 Task: Add Lunchskins Paper Quart Bags to the cart.
Action: Mouse moved to (308, 159)
Screenshot: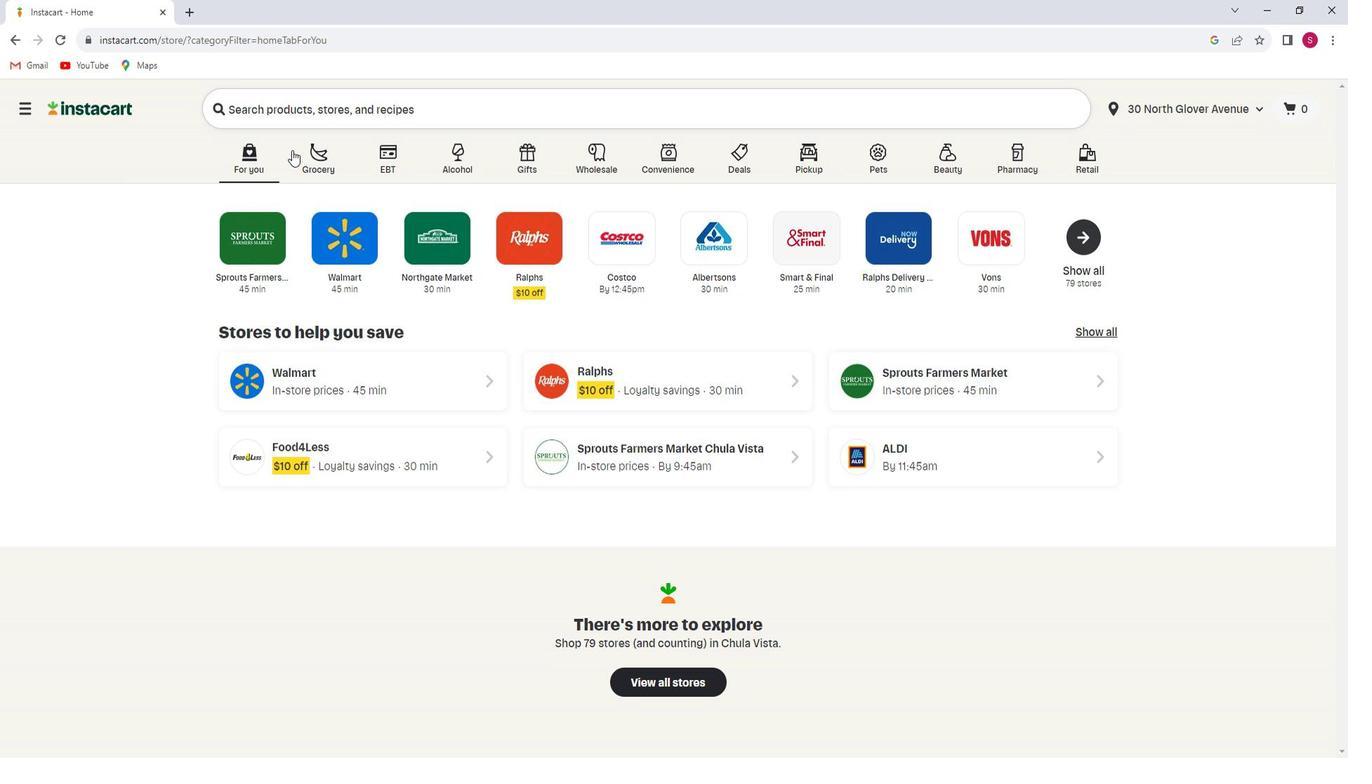 
Action: Mouse pressed left at (308, 159)
Screenshot: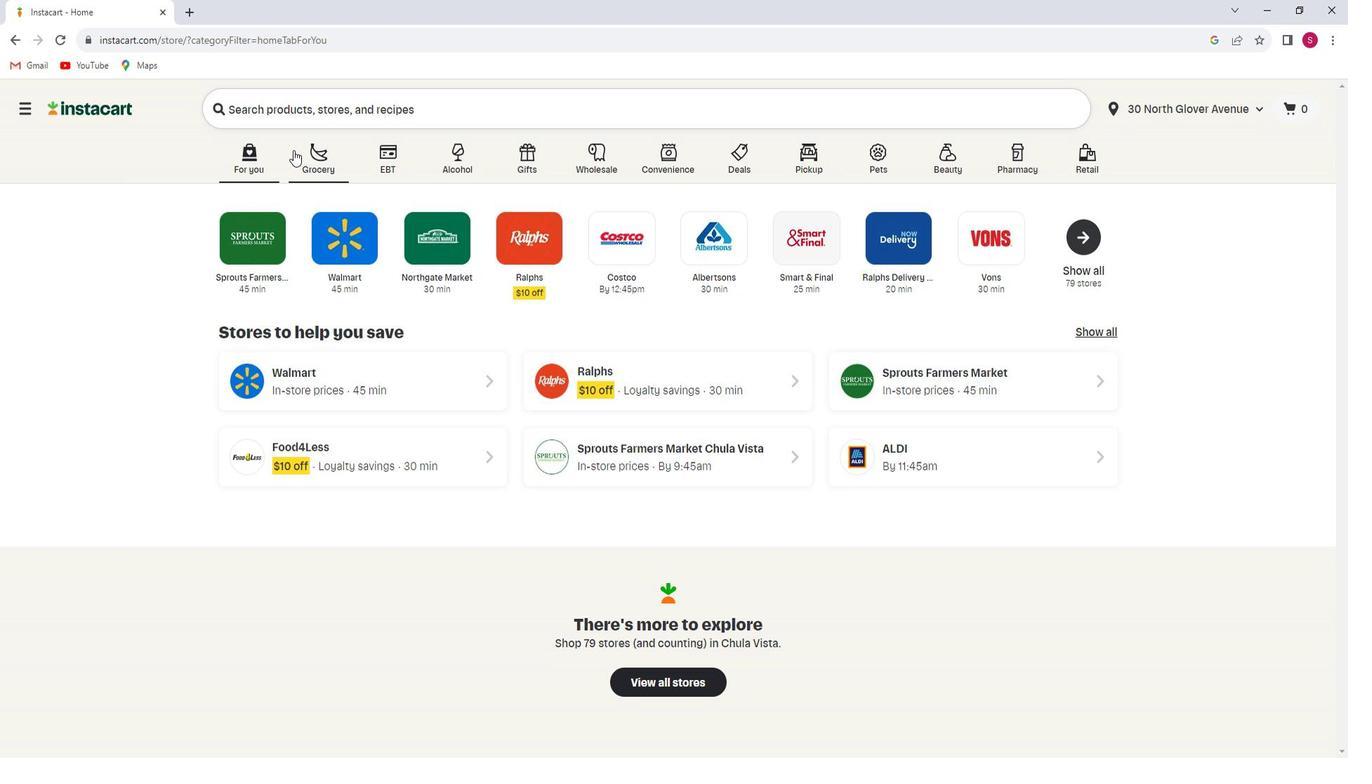 
Action: Mouse moved to (342, 428)
Screenshot: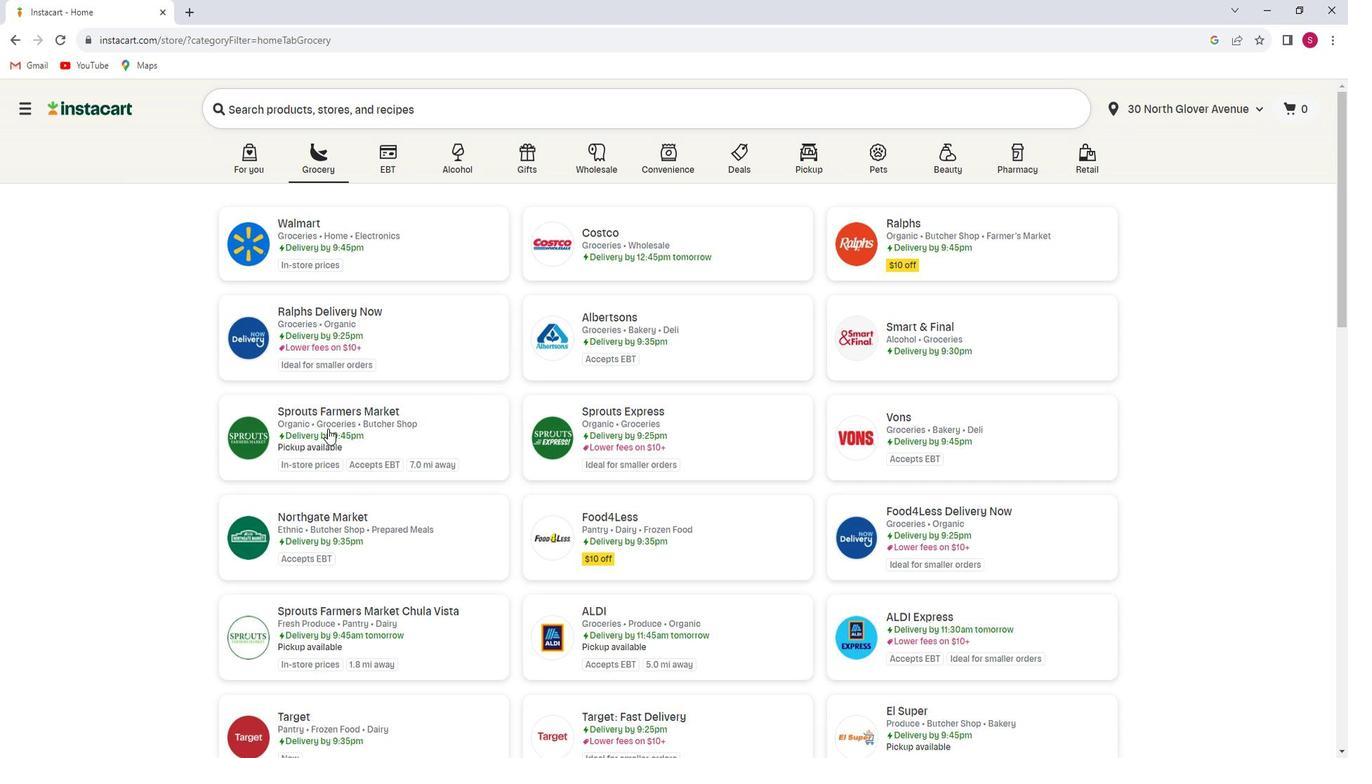 
Action: Mouse pressed left at (342, 428)
Screenshot: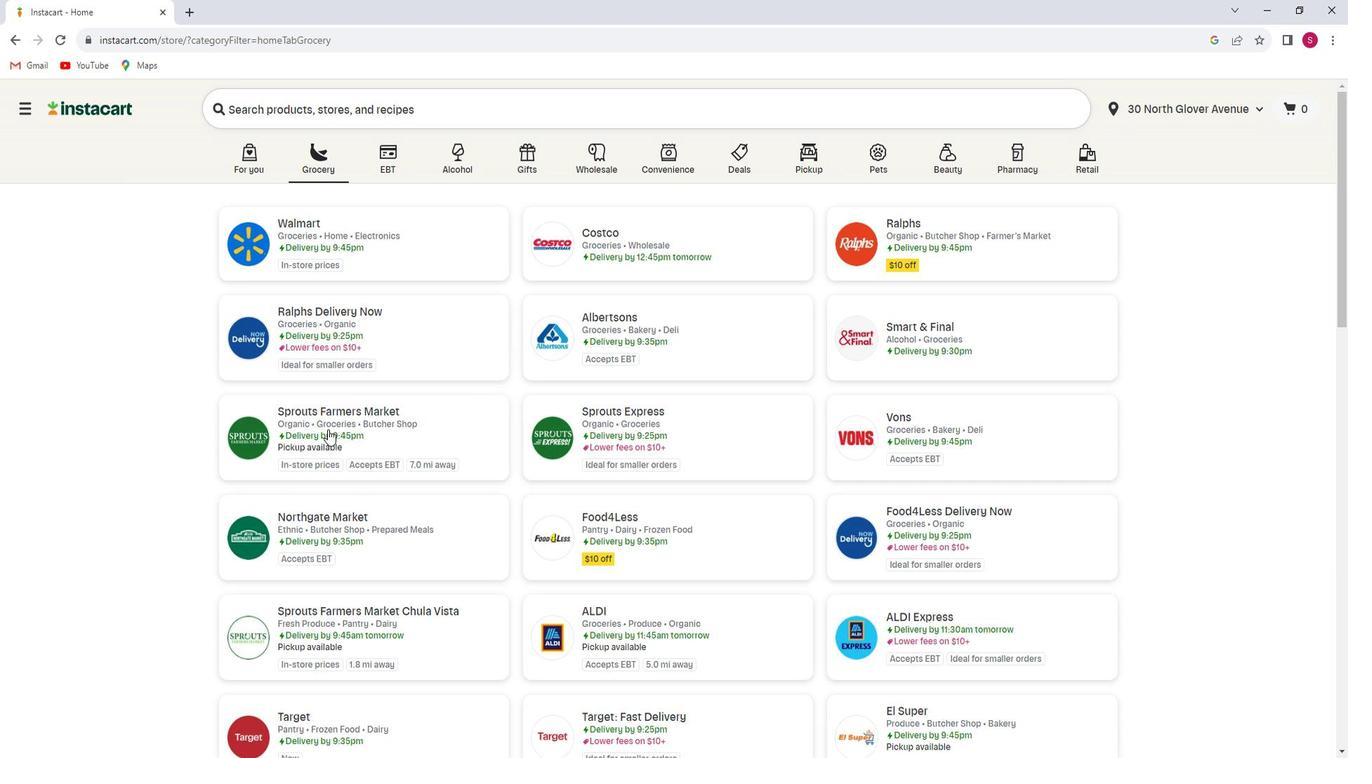 
Action: Mouse moved to (122, 560)
Screenshot: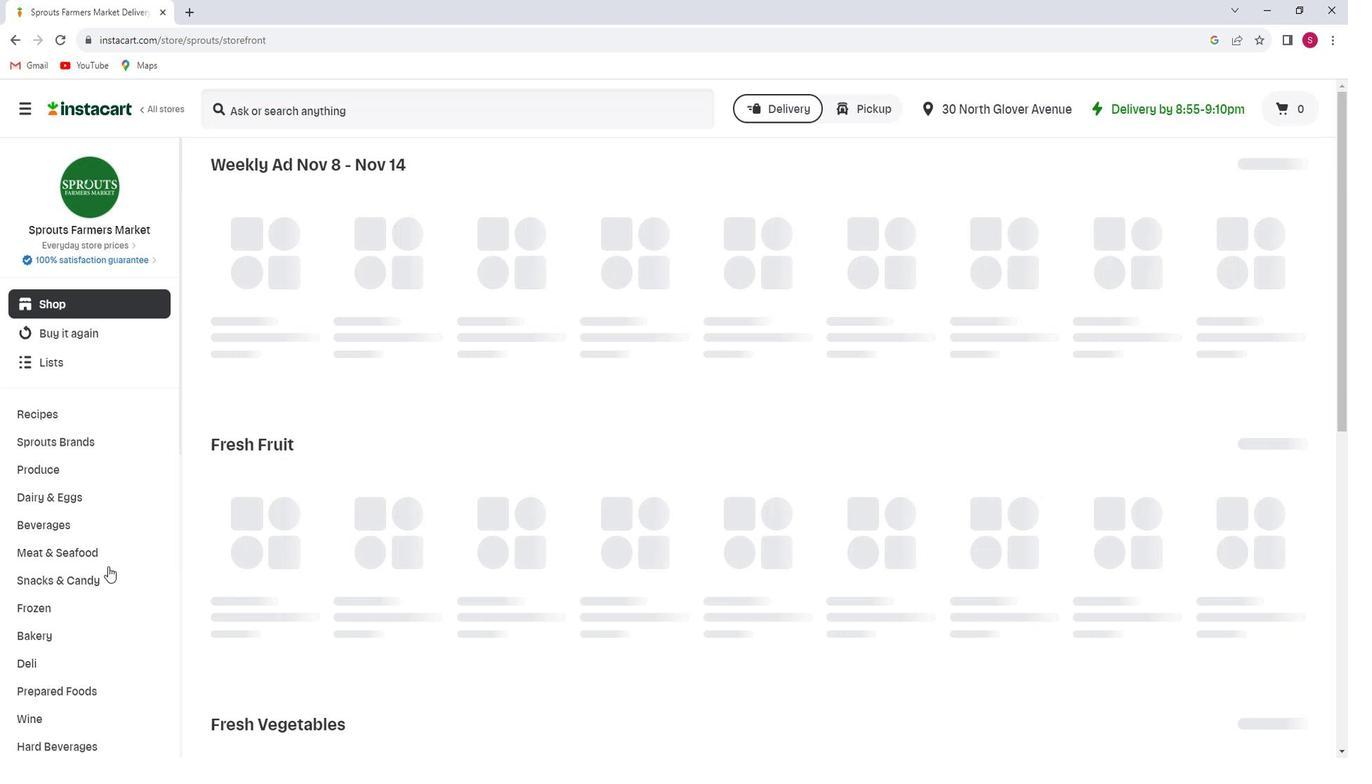 
Action: Mouse scrolled (122, 559) with delta (0, 0)
Screenshot: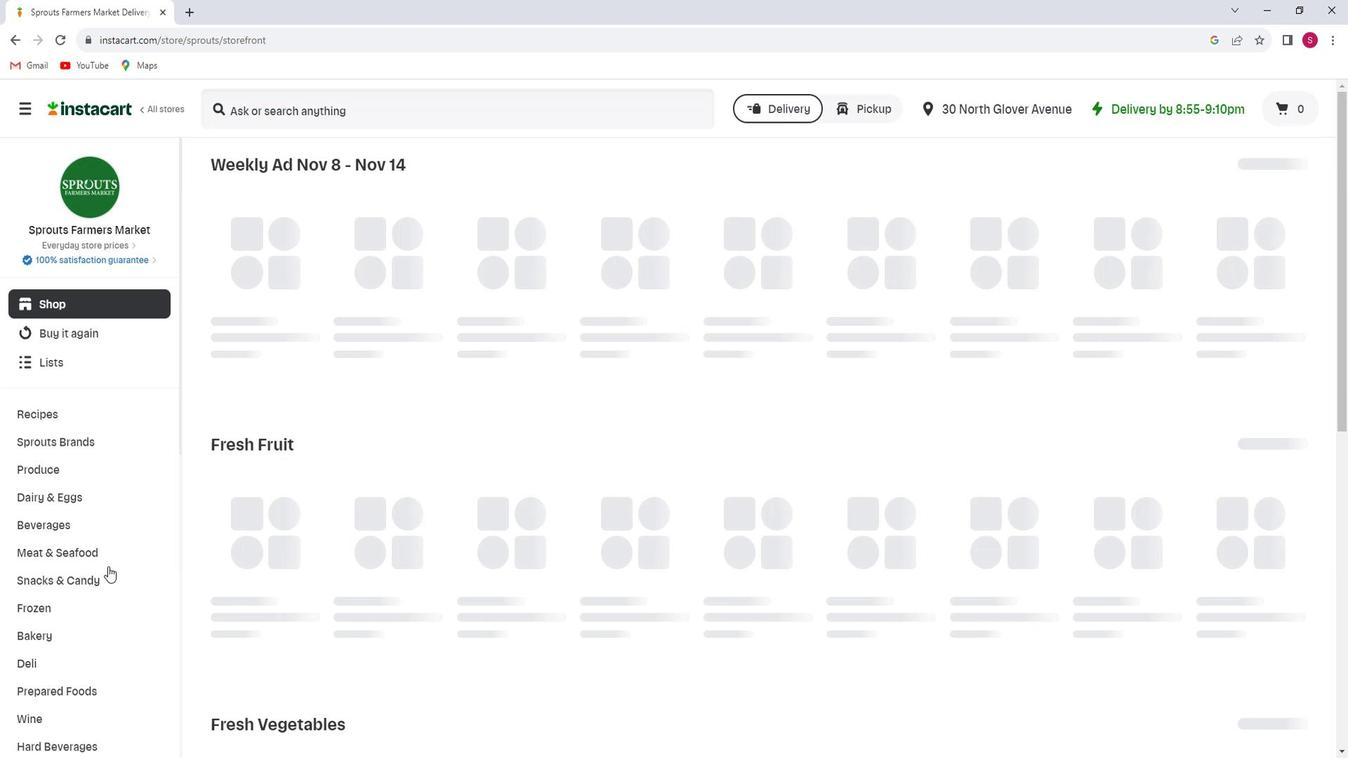 
Action: Mouse moved to (120, 560)
Screenshot: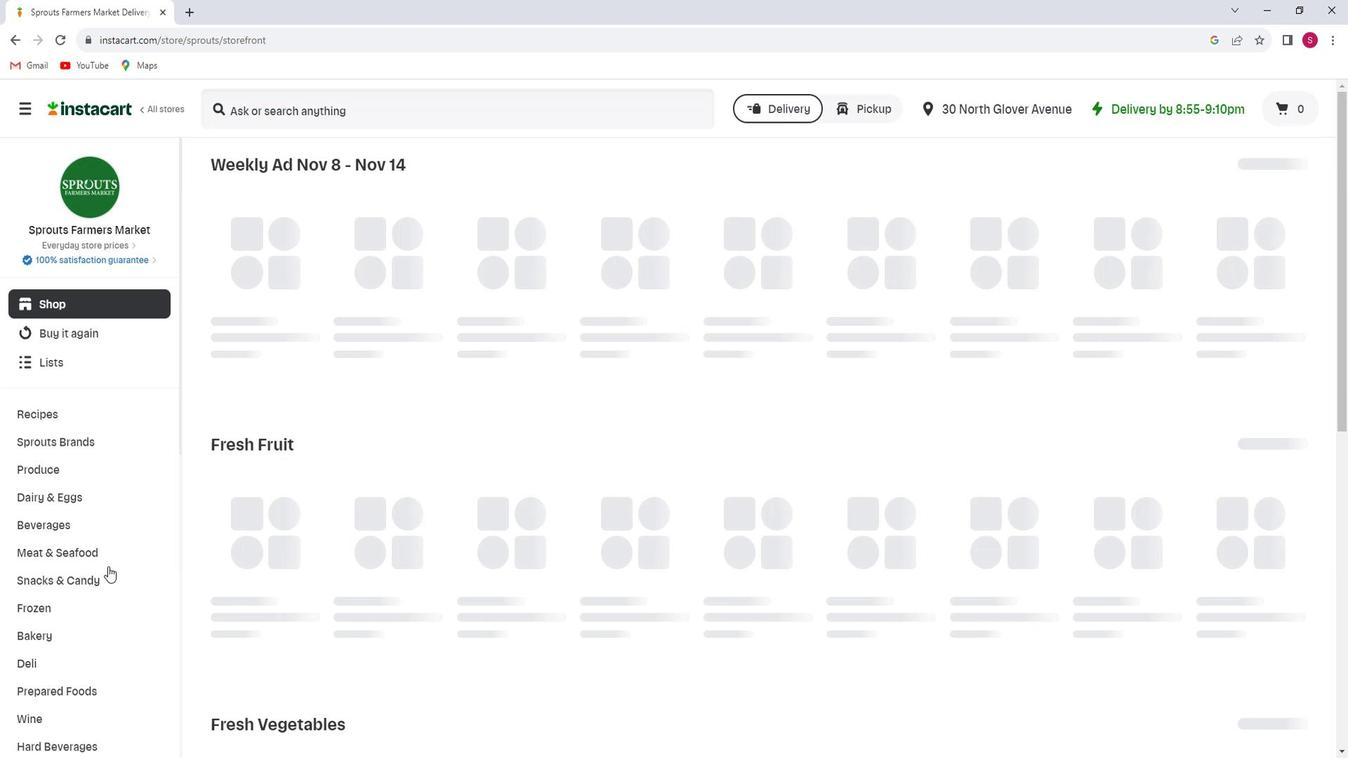 
Action: Mouse scrolled (120, 559) with delta (0, 0)
Screenshot: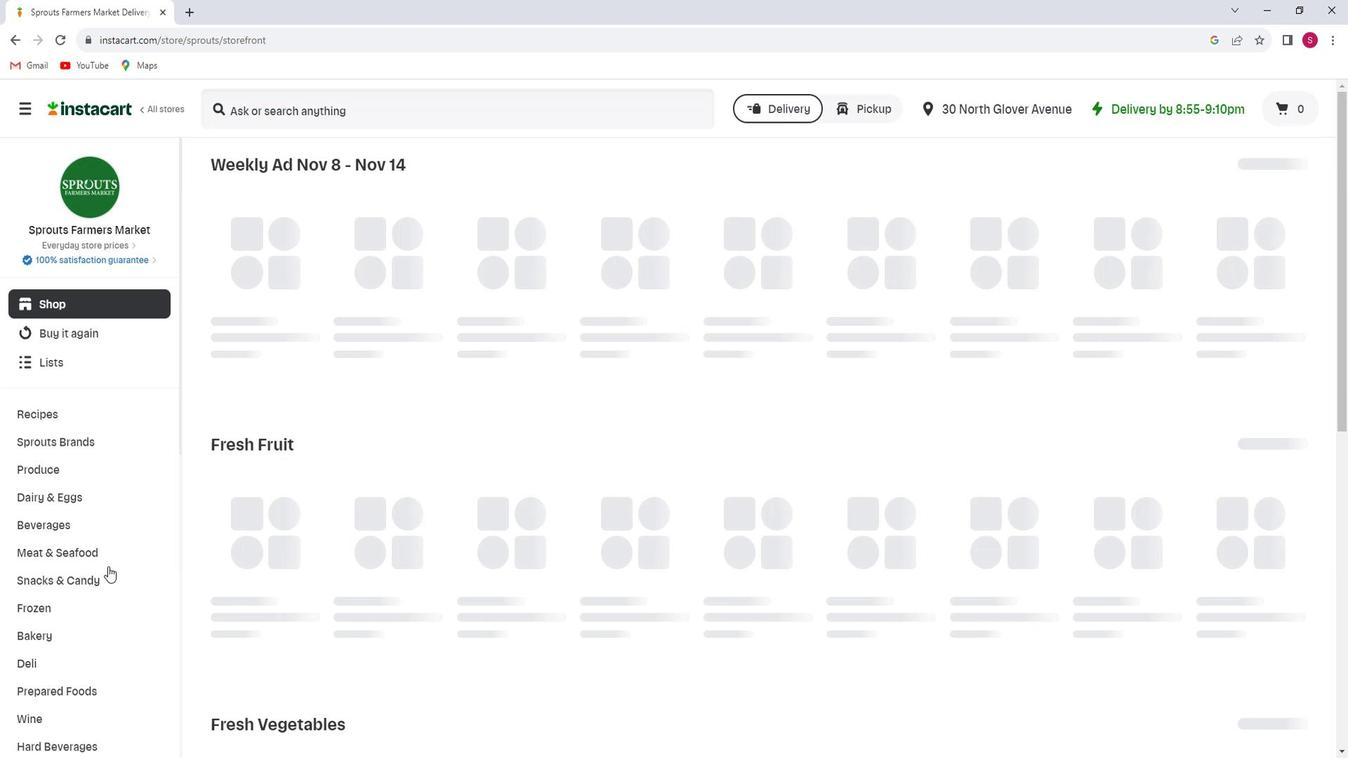 
Action: Mouse scrolled (120, 559) with delta (0, 0)
Screenshot: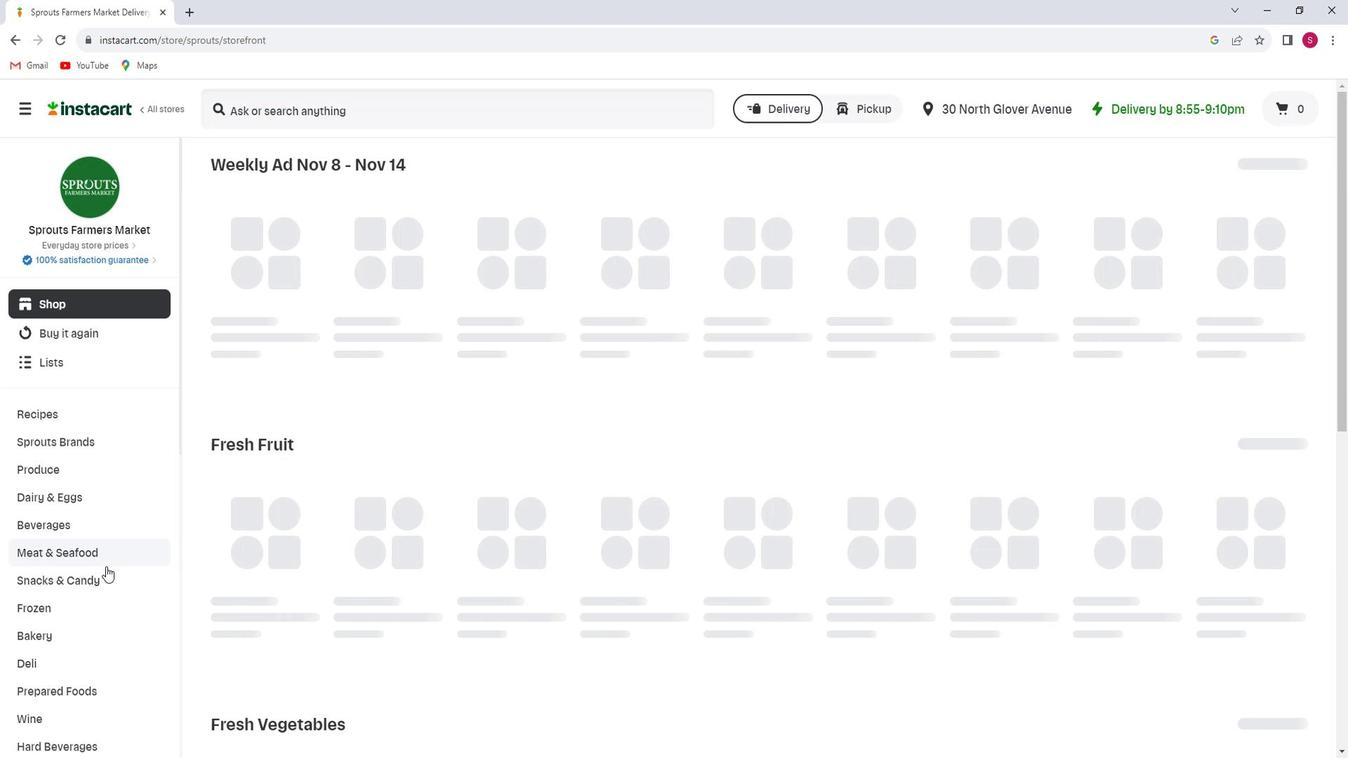 
Action: Mouse scrolled (120, 559) with delta (0, 0)
Screenshot: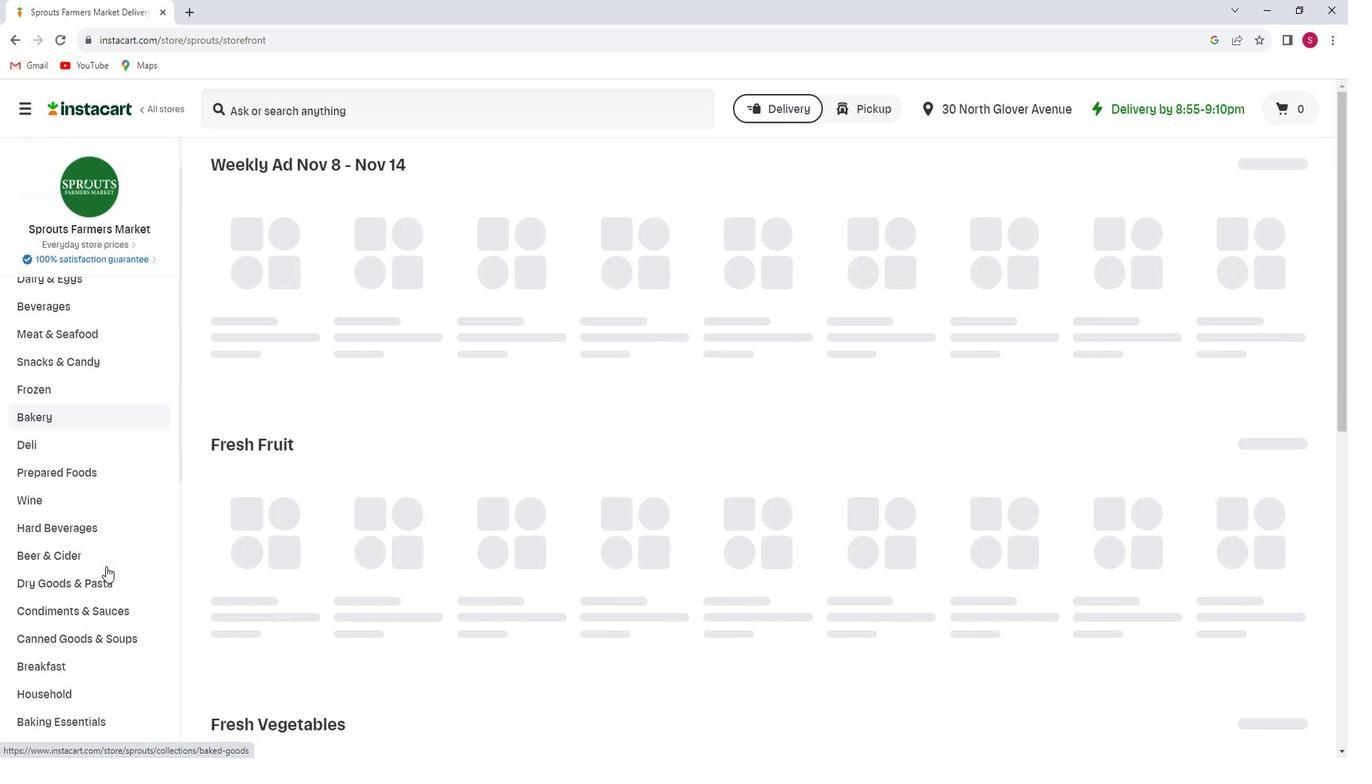 
Action: Mouse scrolled (120, 559) with delta (0, 0)
Screenshot: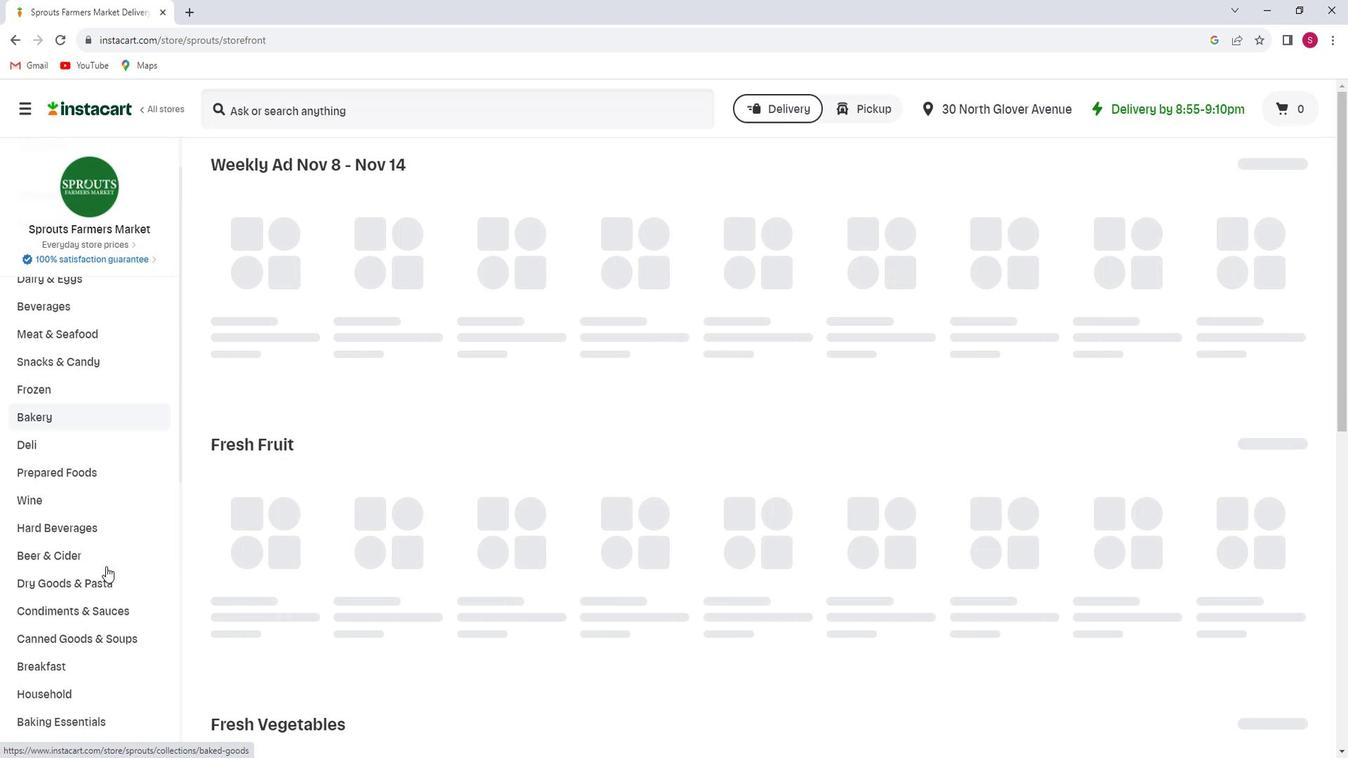 
Action: Mouse scrolled (120, 559) with delta (0, 0)
Screenshot: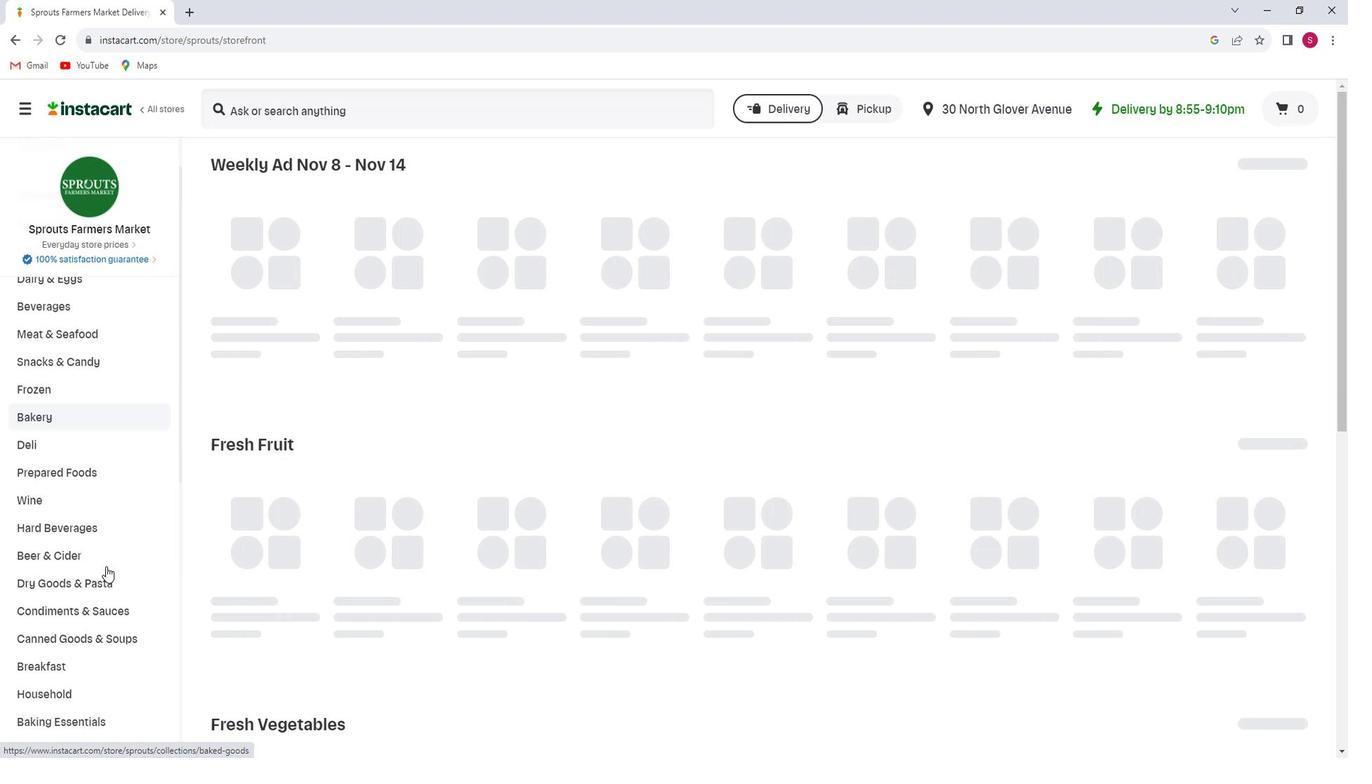 
Action: Mouse scrolled (120, 559) with delta (0, 0)
Screenshot: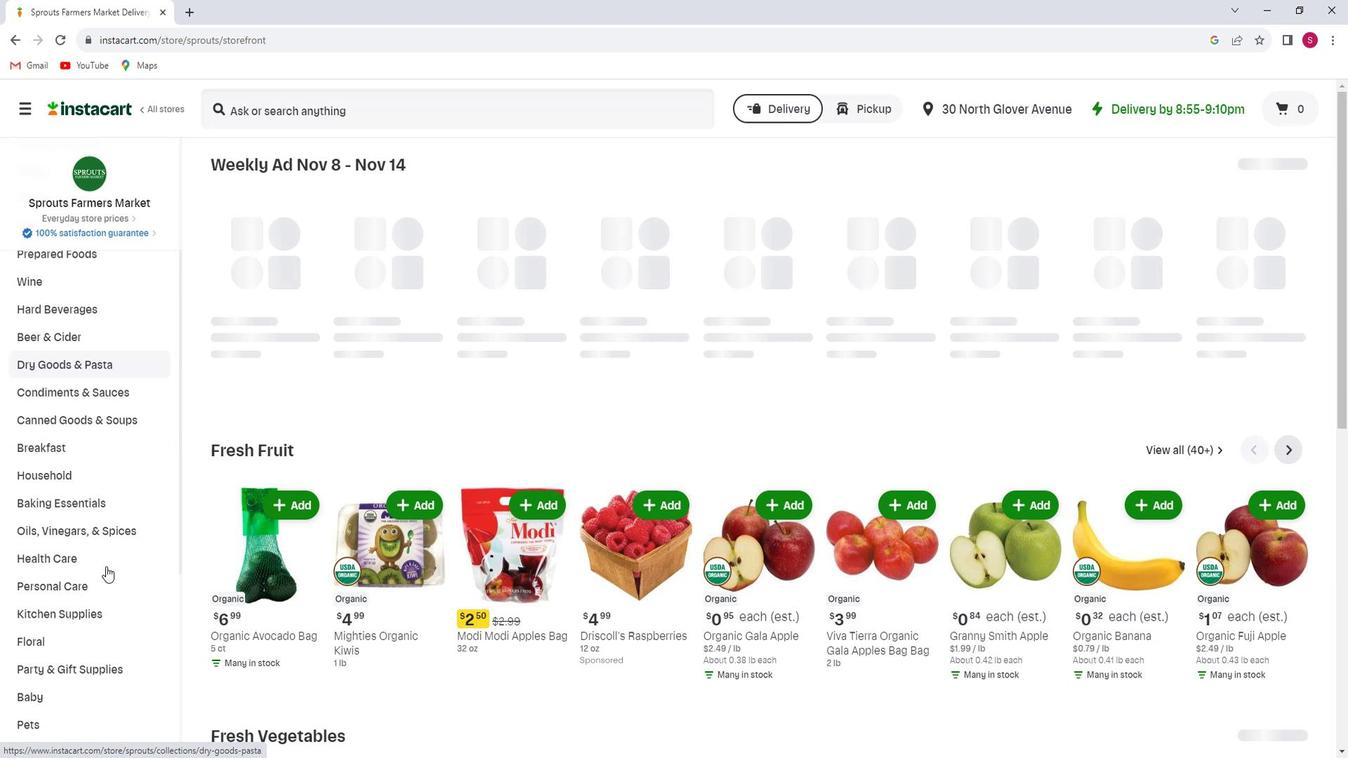 
Action: Mouse scrolled (120, 559) with delta (0, 0)
Screenshot: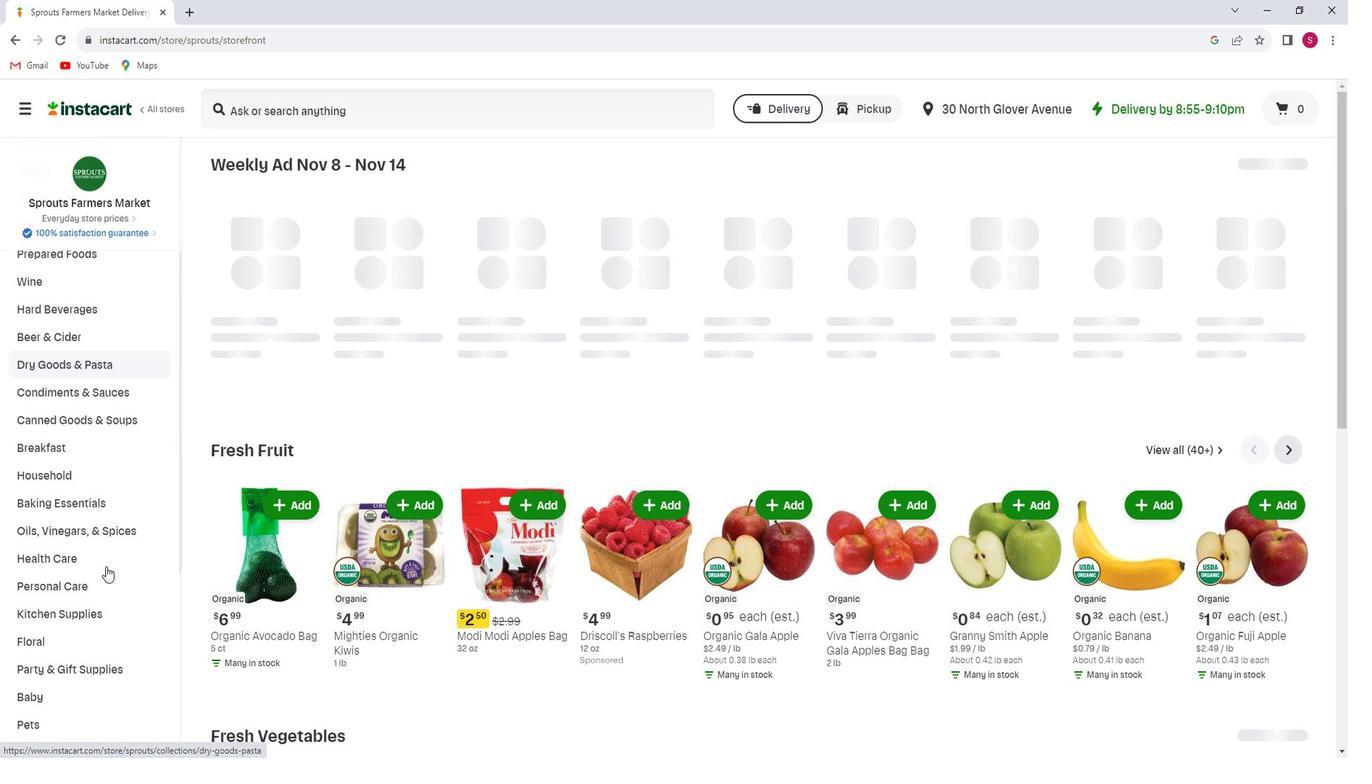 
Action: Mouse moved to (94, 460)
Screenshot: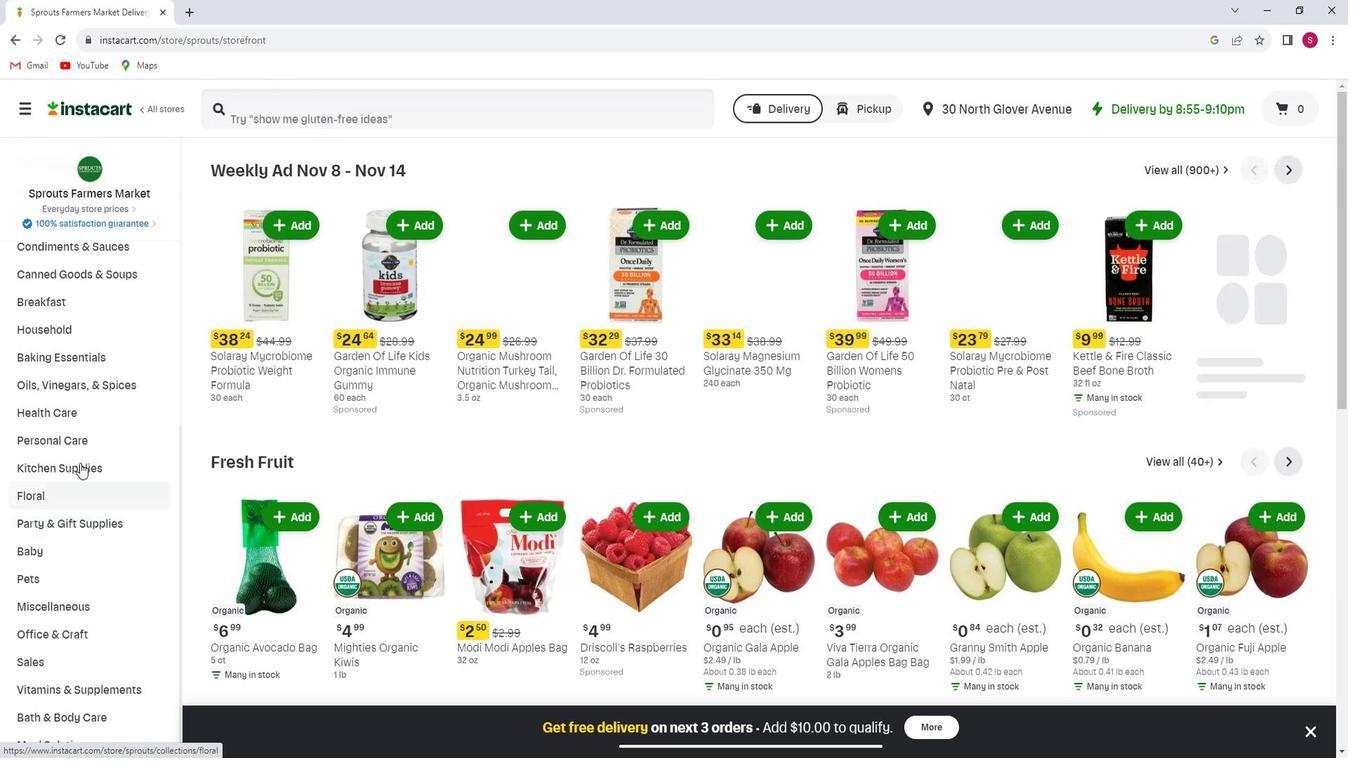 
Action: Mouse pressed left at (94, 460)
Screenshot: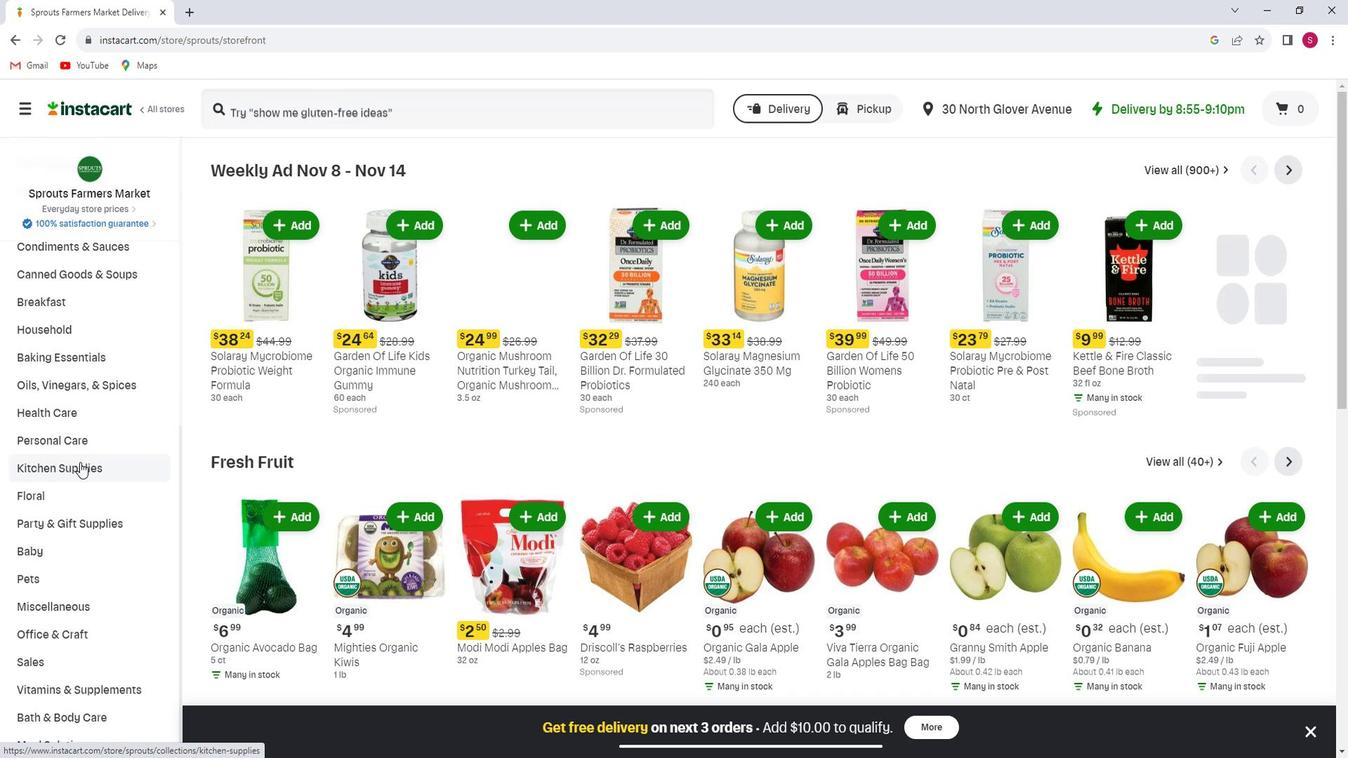 
Action: Mouse moved to (103, 499)
Screenshot: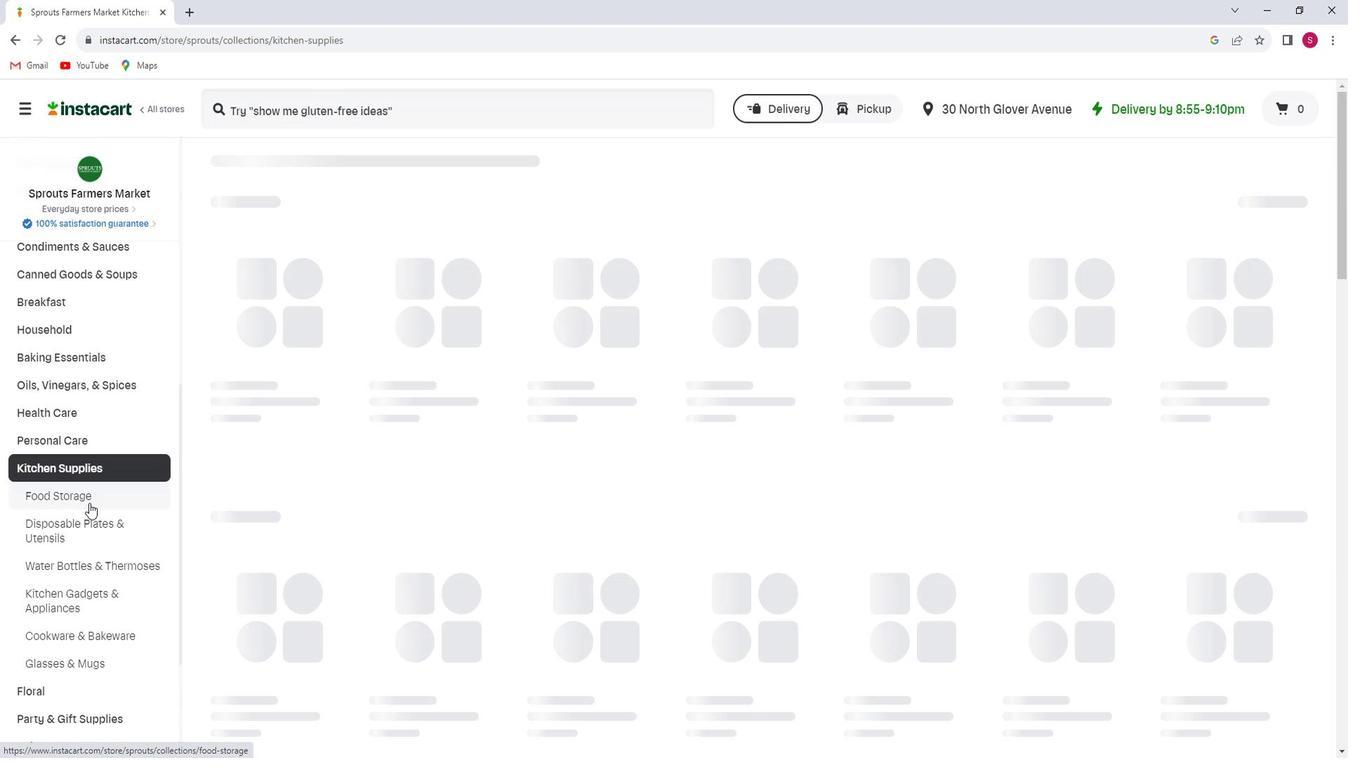 
Action: Mouse pressed left at (103, 499)
Screenshot: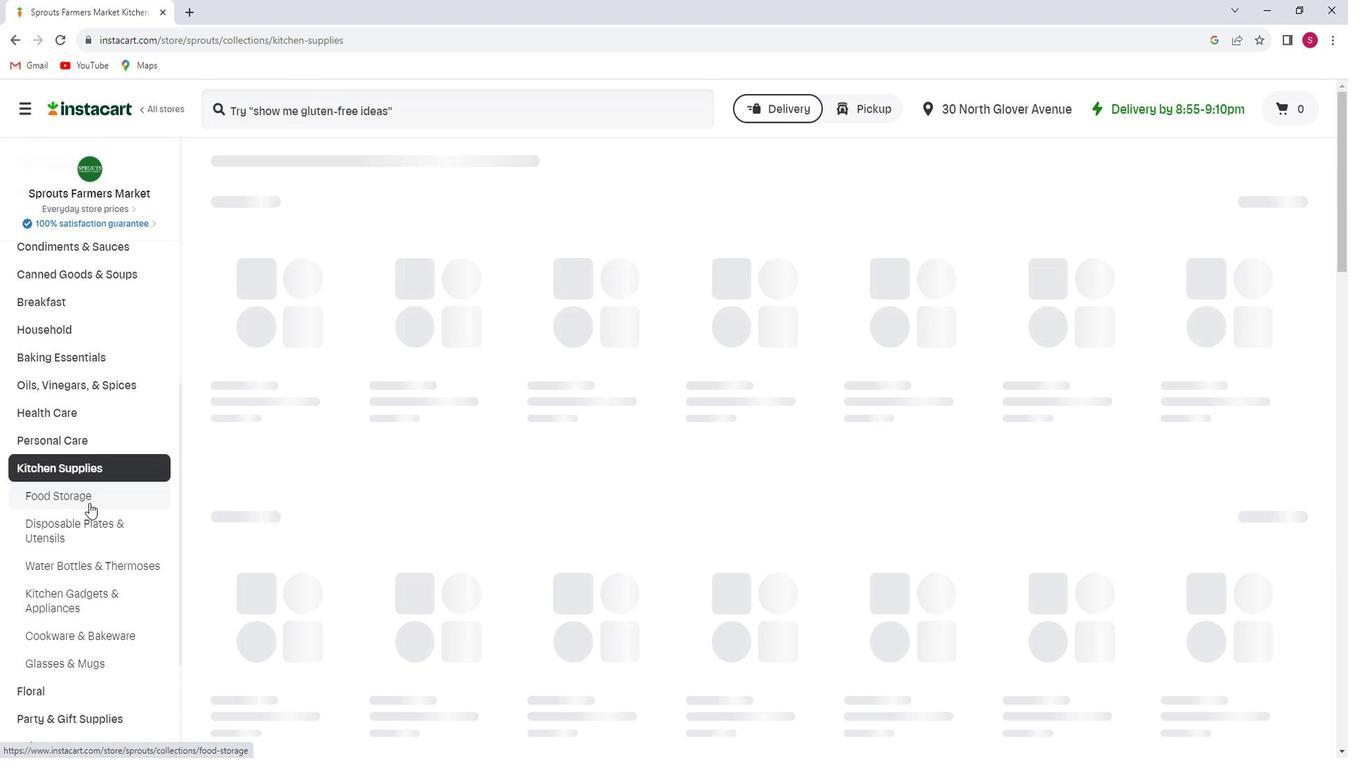 
Action: Mouse moved to (378, 125)
Screenshot: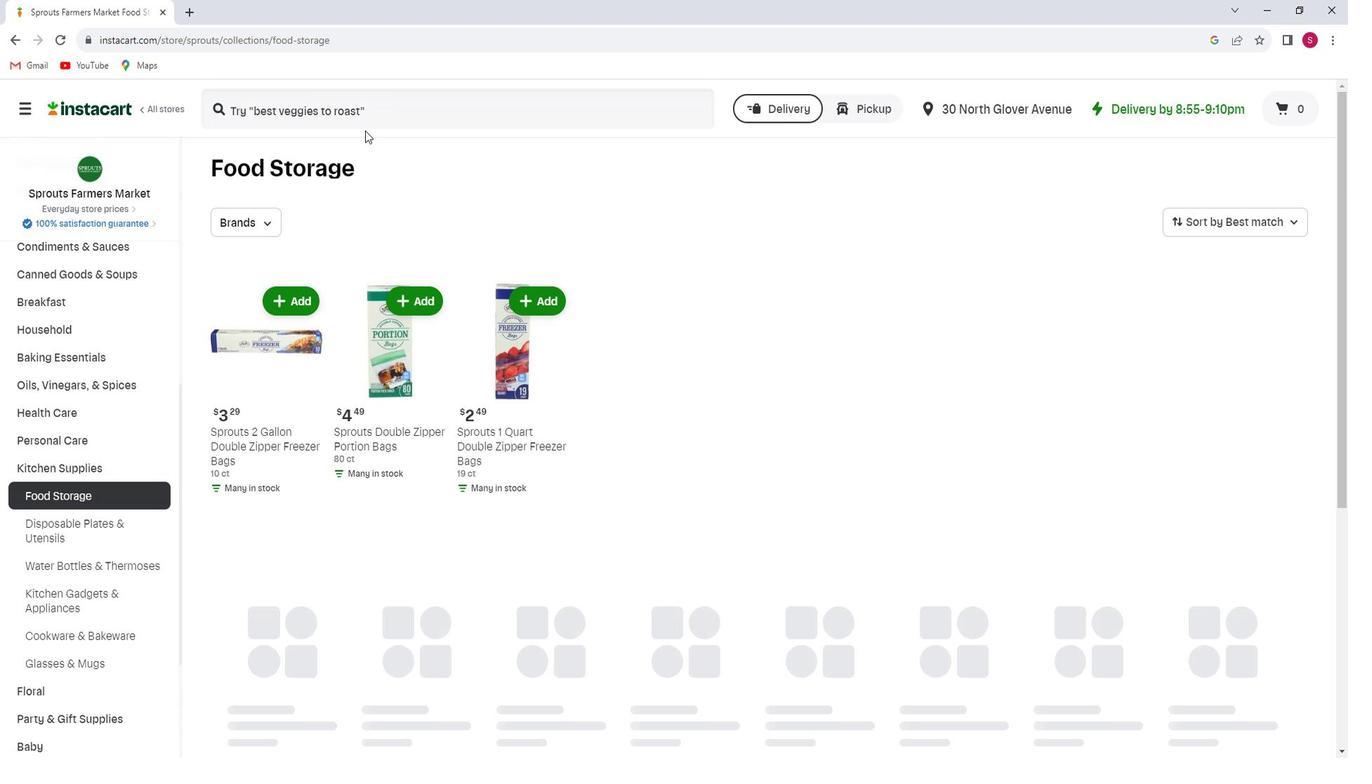 
Action: Mouse pressed left at (378, 125)
Screenshot: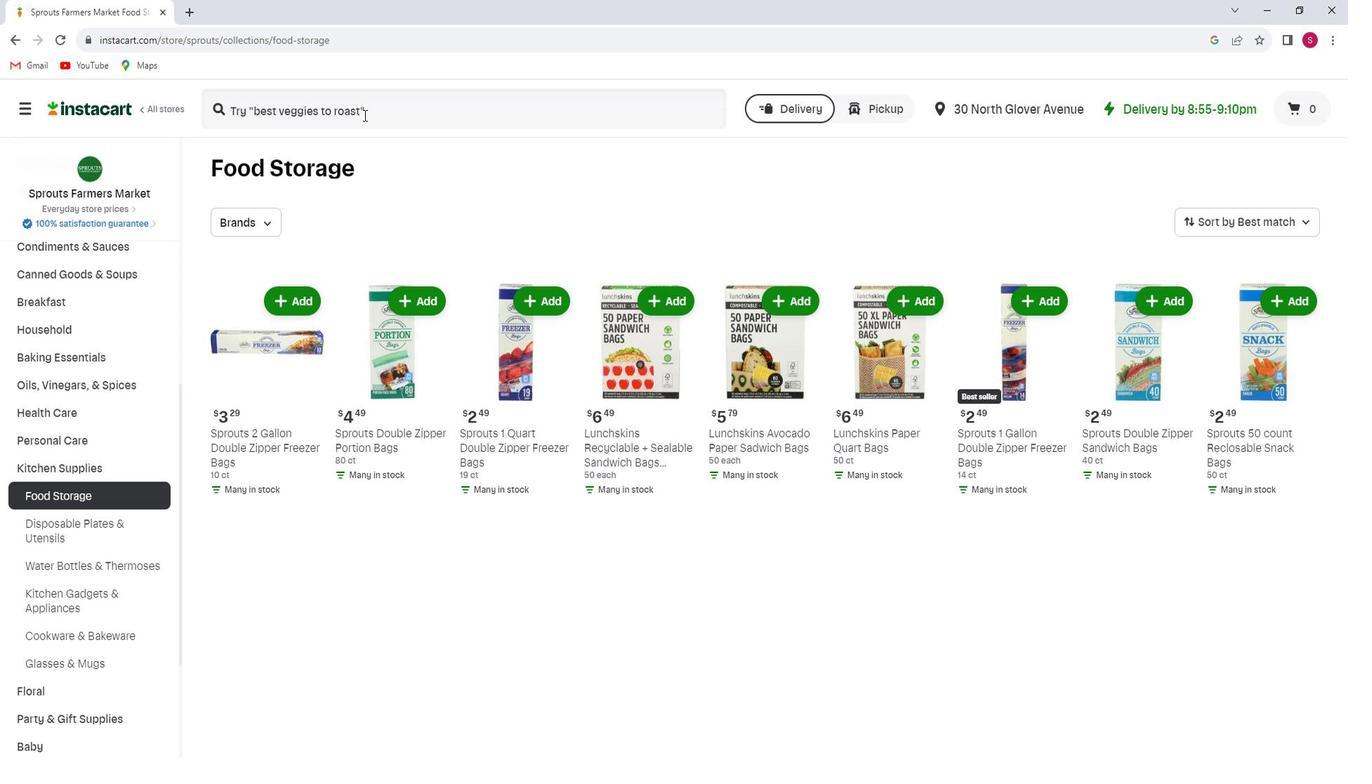 
Action: Key pressed <Key.shift>Lunchskins<Key.space><Key.shift>paper<Key.space><Key.shift>quart<Key.space><Key.shift>Bags<Key.enter>
Screenshot: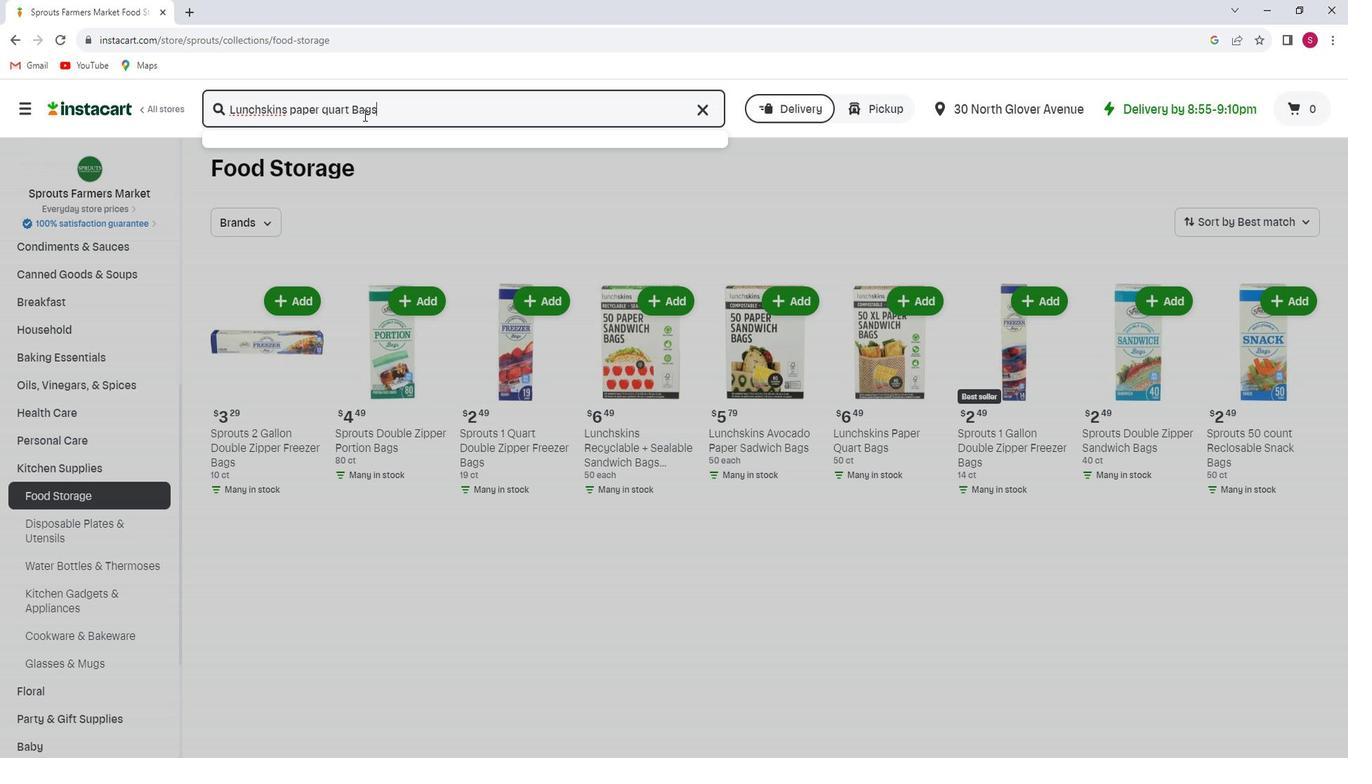 
Action: Mouse moved to (398, 228)
Screenshot: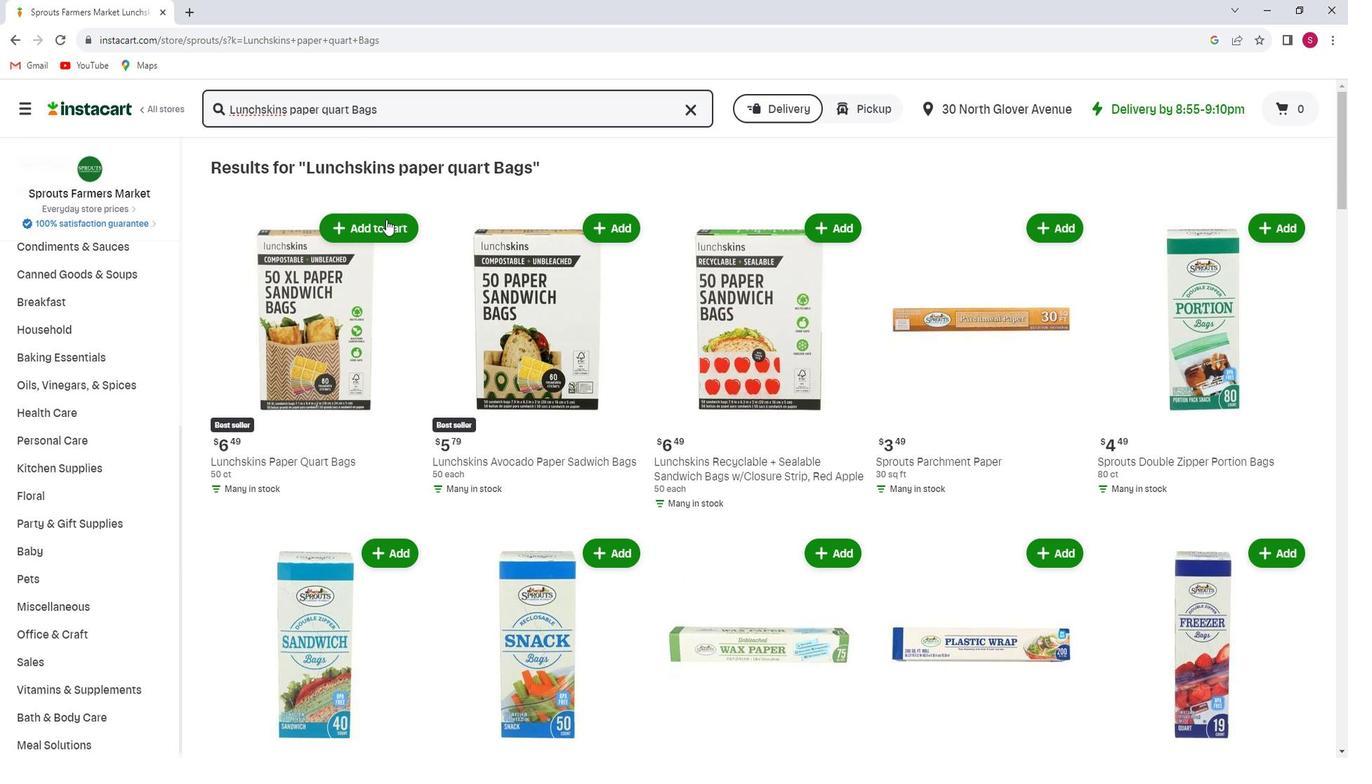 
Action: Mouse pressed left at (398, 228)
Screenshot: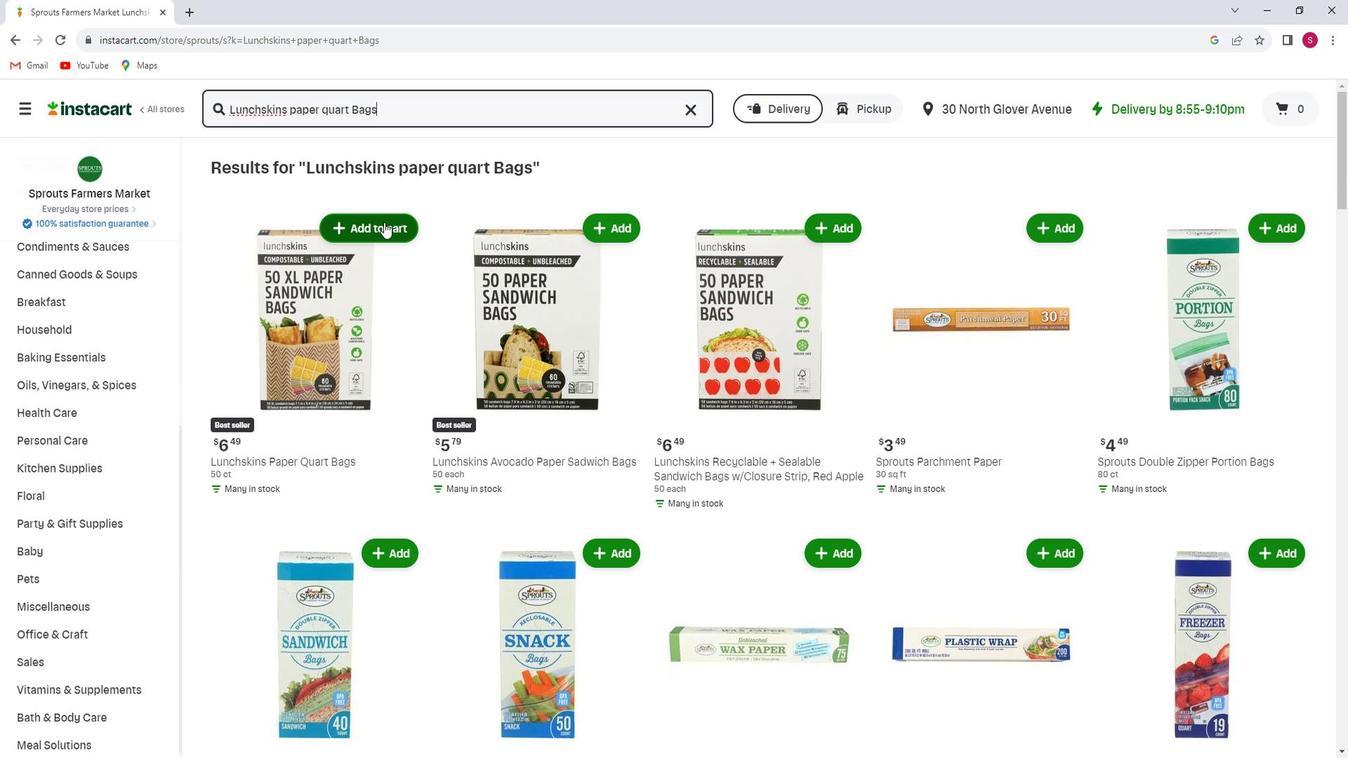 
Action: Mouse moved to (398, 228)
Screenshot: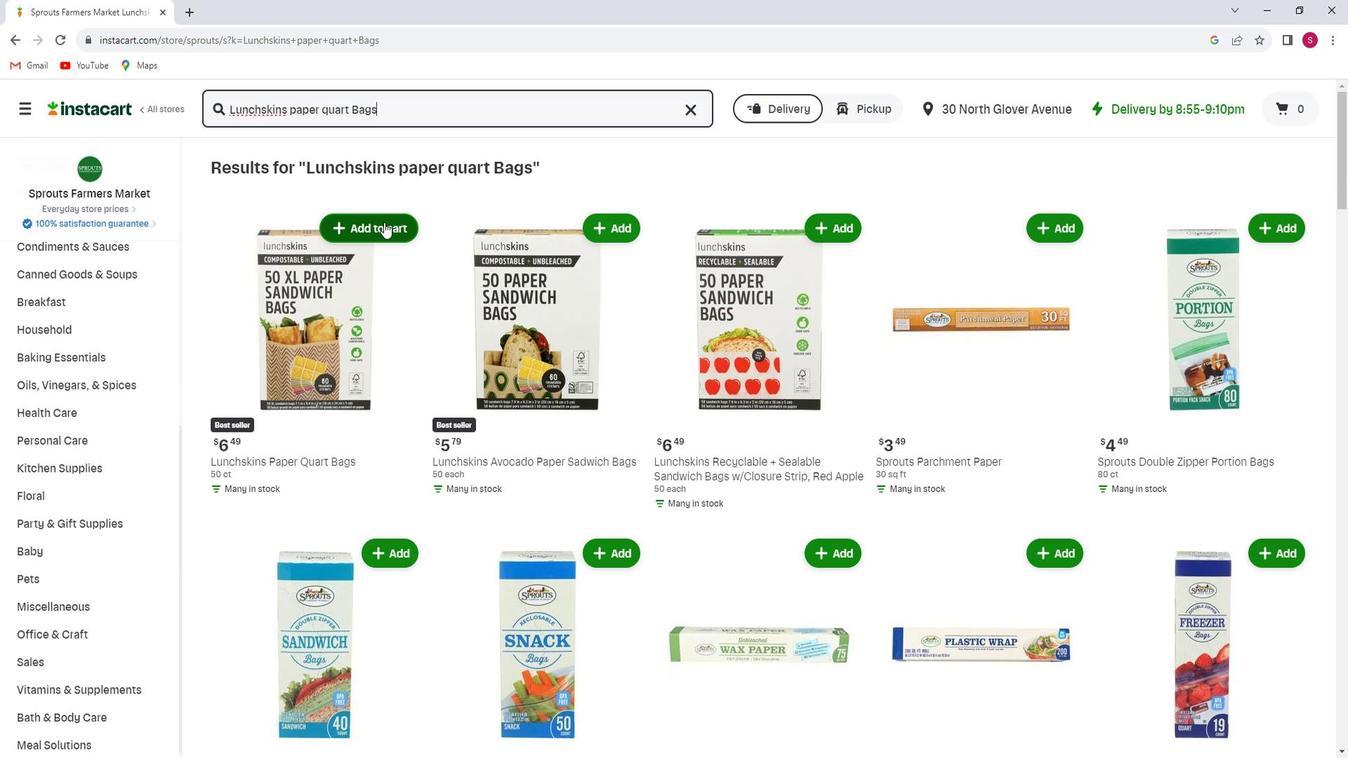 
